 Task: Add Arrowhead Water Spring to the cart.
Action: Mouse moved to (47, 124)
Screenshot: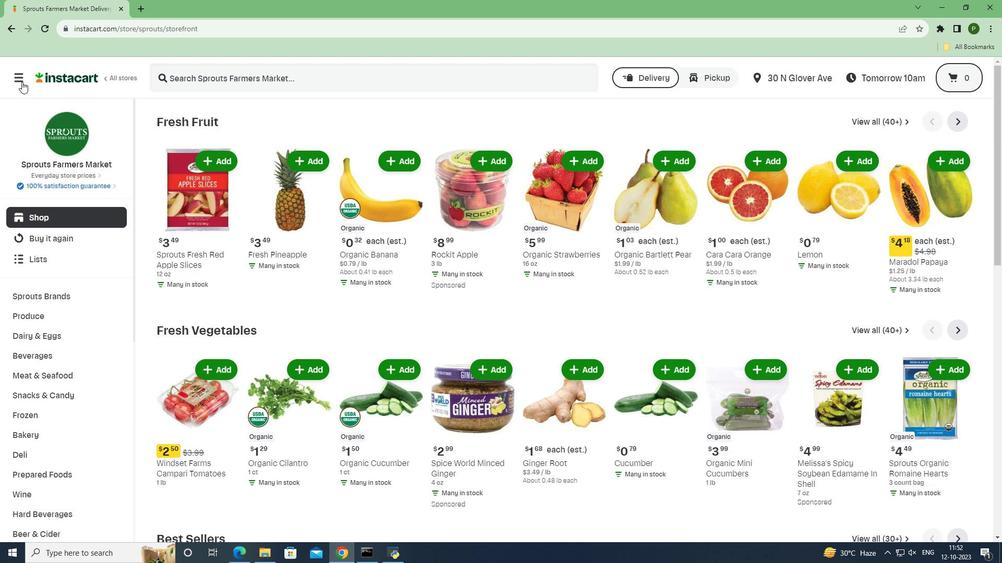 
Action: Mouse pressed left at (47, 124)
Screenshot: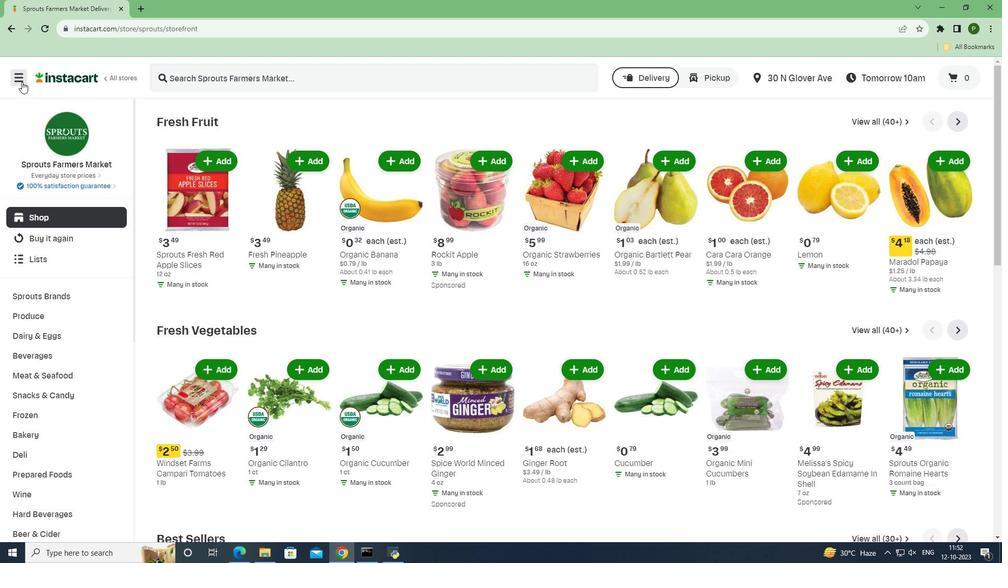 
Action: Mouse moved to (60, 281)
Screenshot: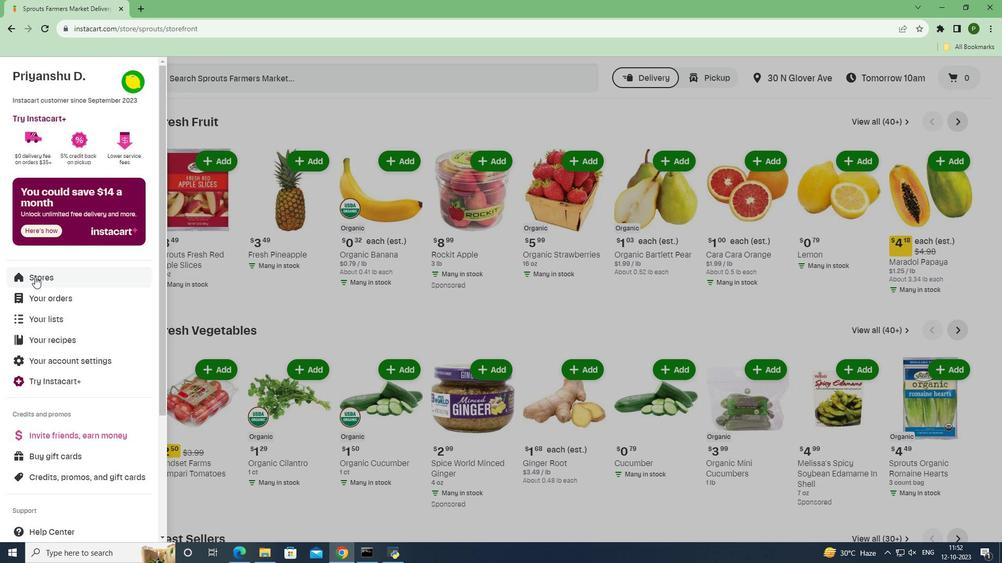 
Action: Mouse pressed left at (60, 281)
Screenshot: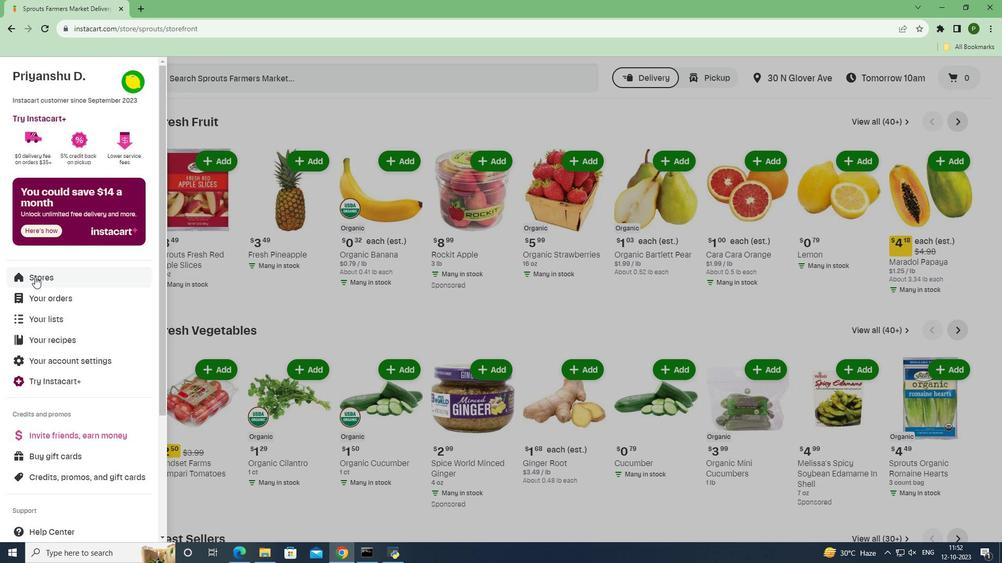 
Action: Mouse moved to (279, 154)
Screenshot: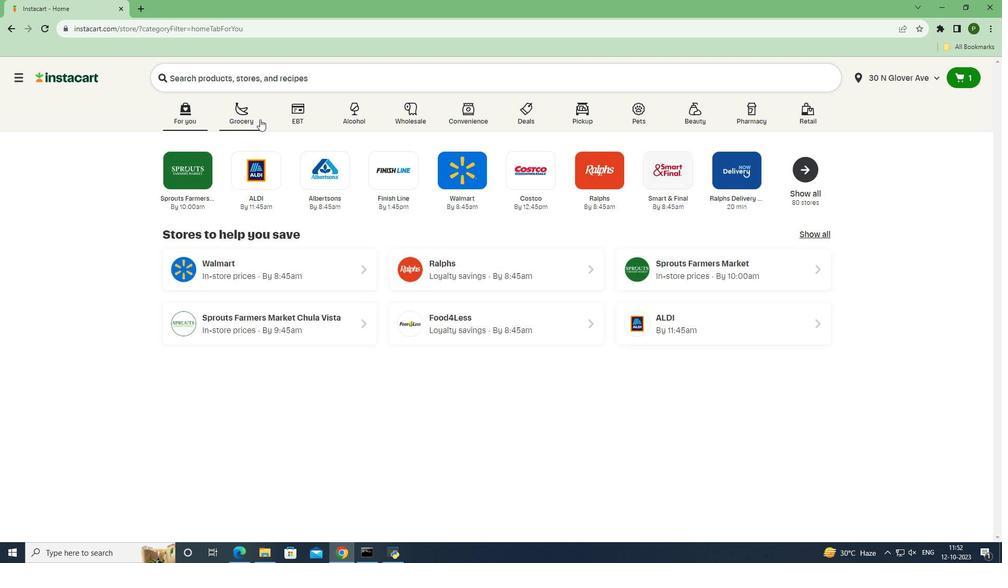 
Action: Mouse pressed left at (279, 154)
Screenshot: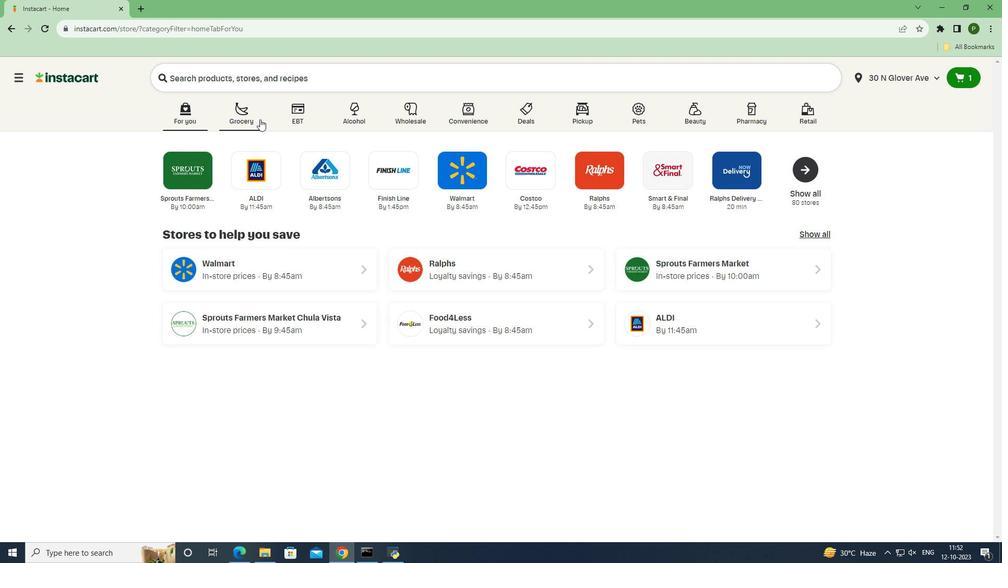 
Action: Mouse moved to (431, 240)
Screenshot: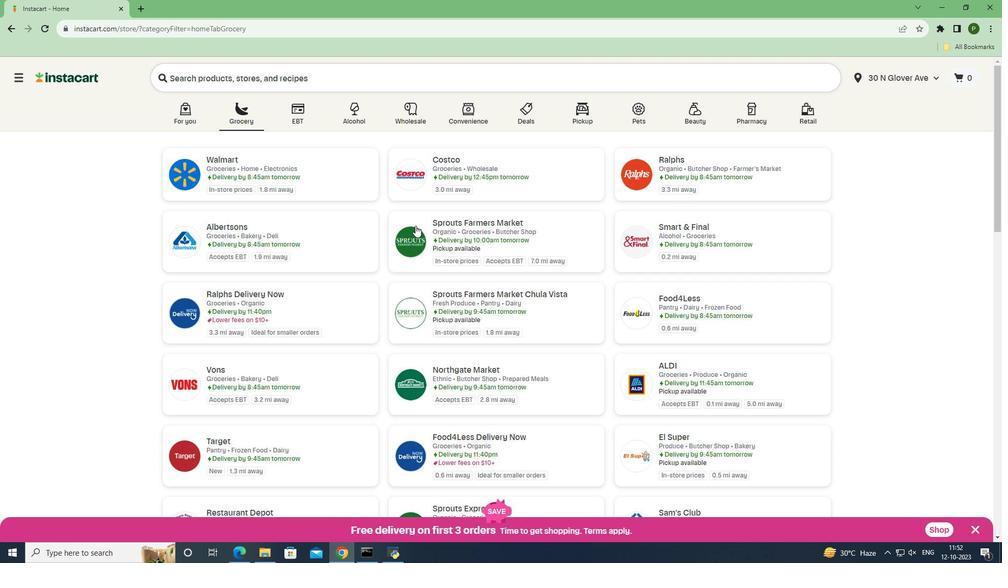 
Action: Mouse pressed left at (431, 240)
Screenshot: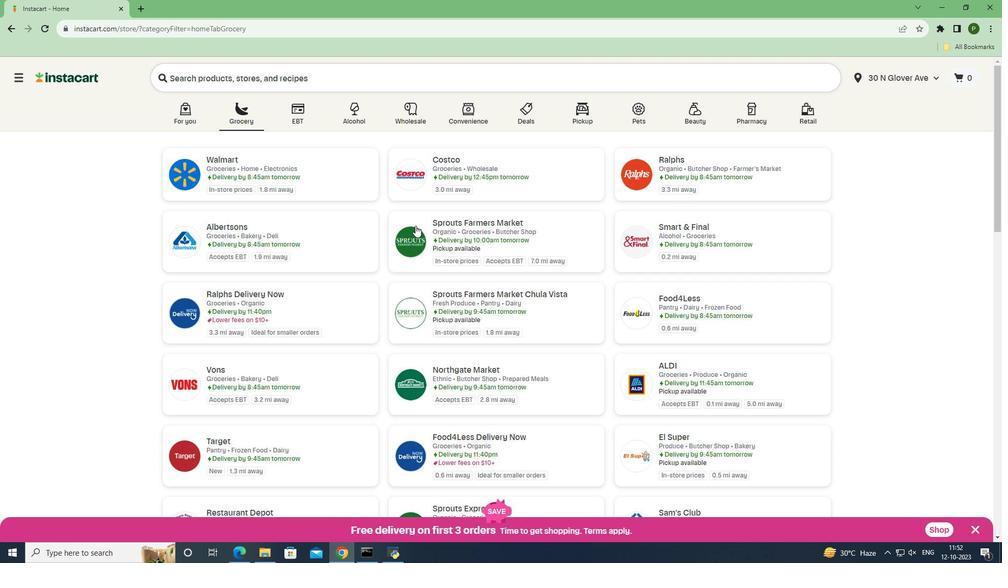 
Action: Mouse moved to (118, 348)
Screenshot: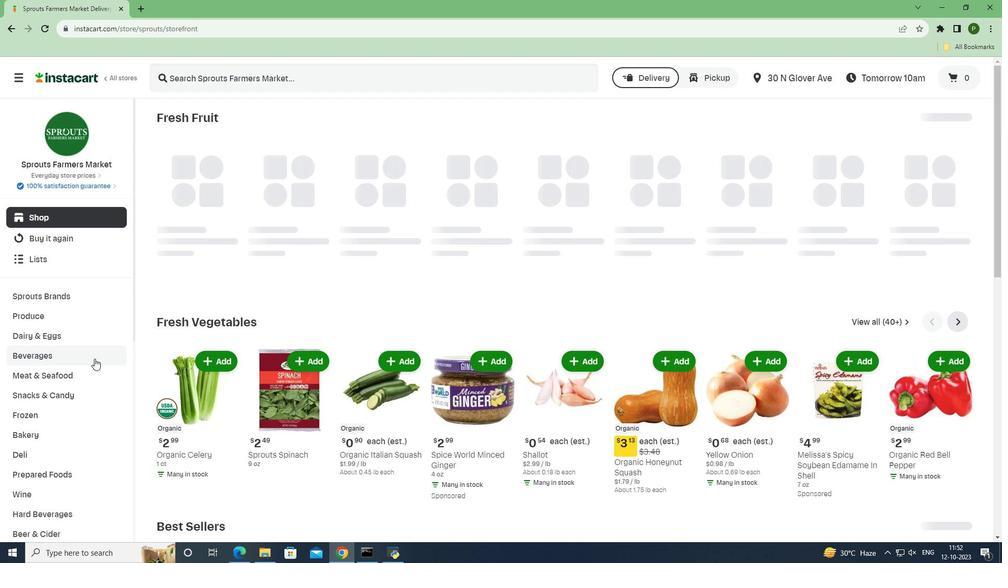 
Action: Mouse pressed left at (118, 348)
Screenshot: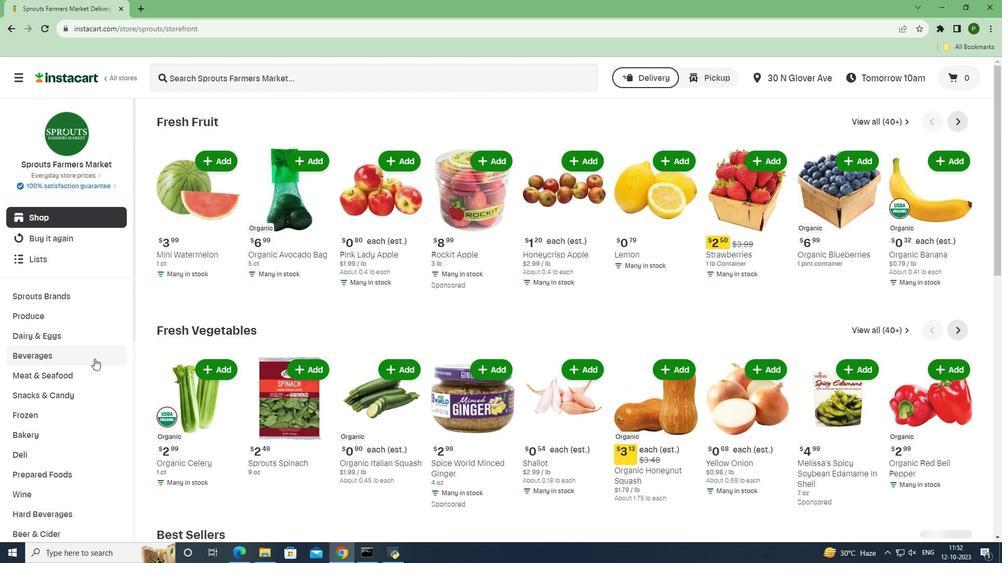 
Action: Mouse moved to (451, 173)
Screenshot: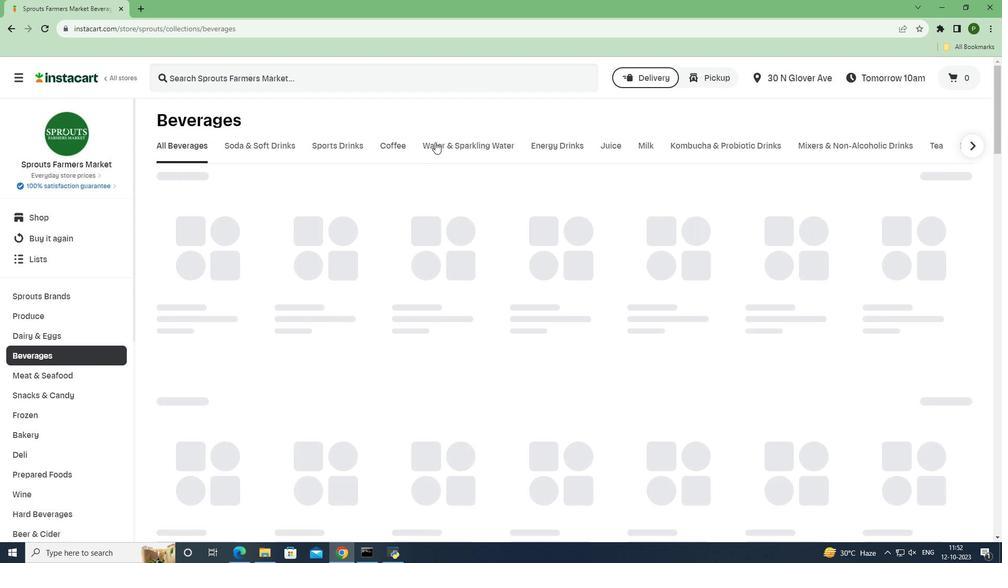 
Action: Mouse pressed left at (451, 173)
Screenshot: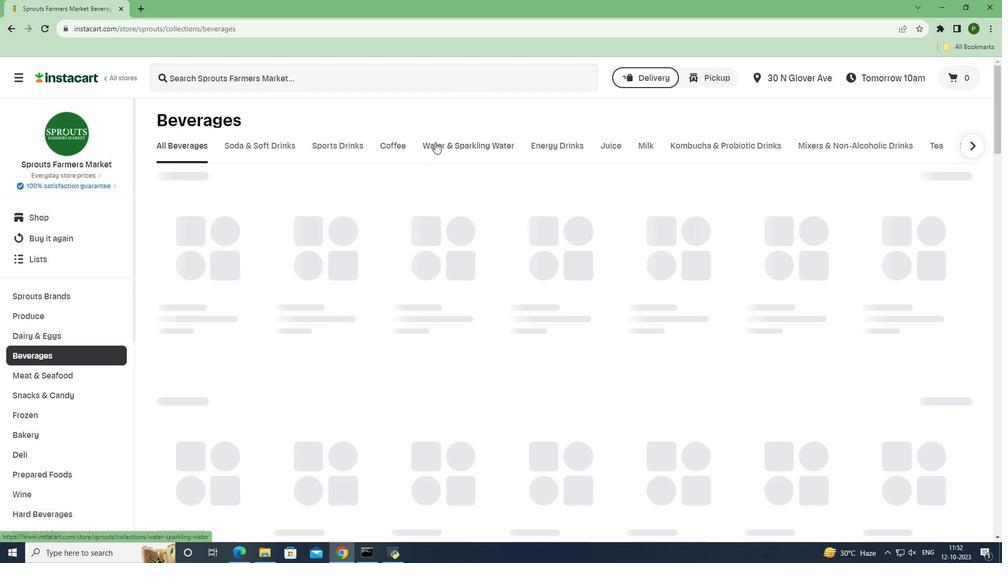 
Action: Mouse moved to (271, 120)
Screenshot: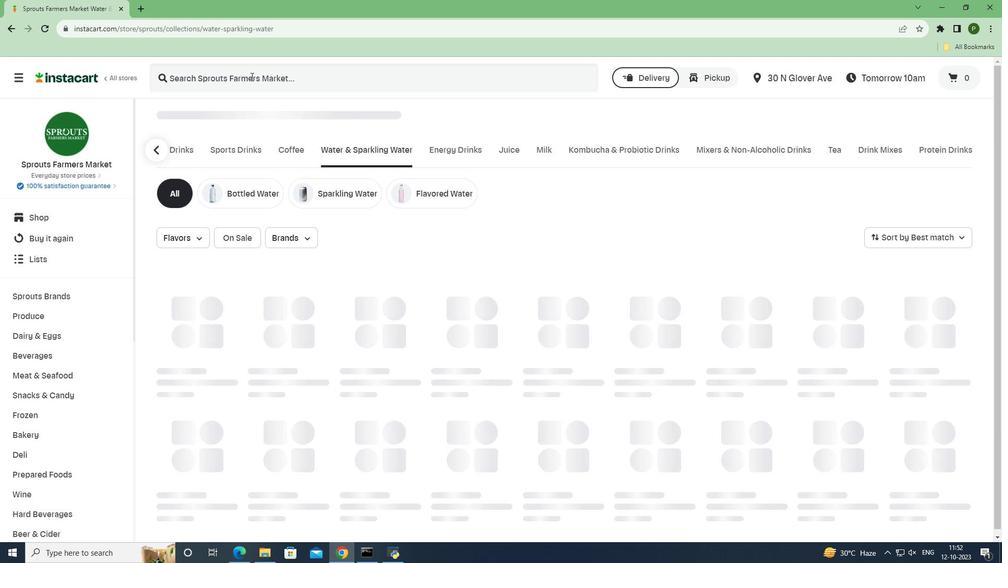 
Action: Mouse pressed left at (271, 120)
Screenshot: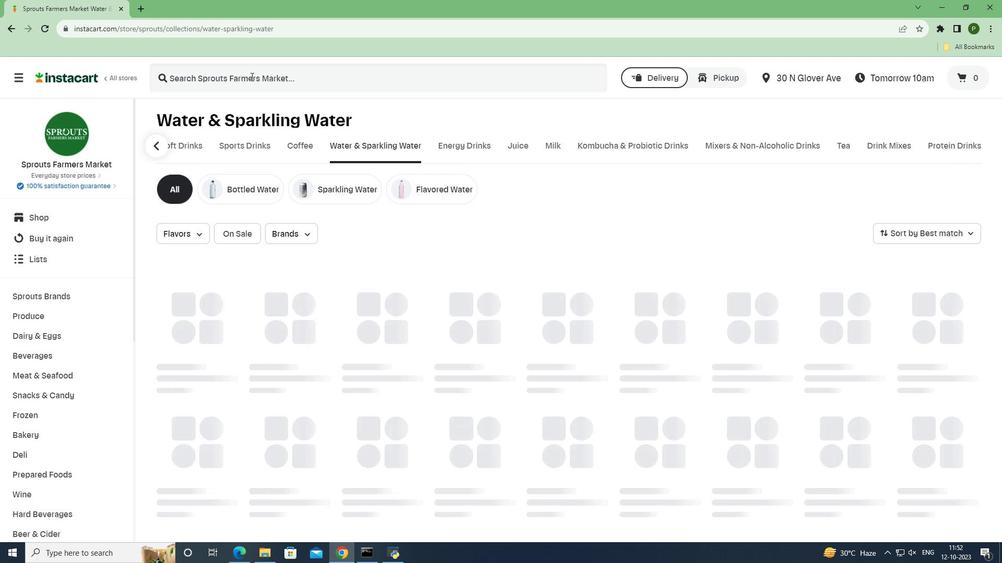 
Action: Key pressed <Key.caps_lock><Key.caps_lock>a<Key.caps_lock>RROWHEAD<Key.space><Key.caps_lock>w<Key.caps_lock>ATER<Key.space><Key.caps_lock>s<Key.caps_lock>PRNG<Key.space><Key.caps_lock><Key.enter>
Screenshot: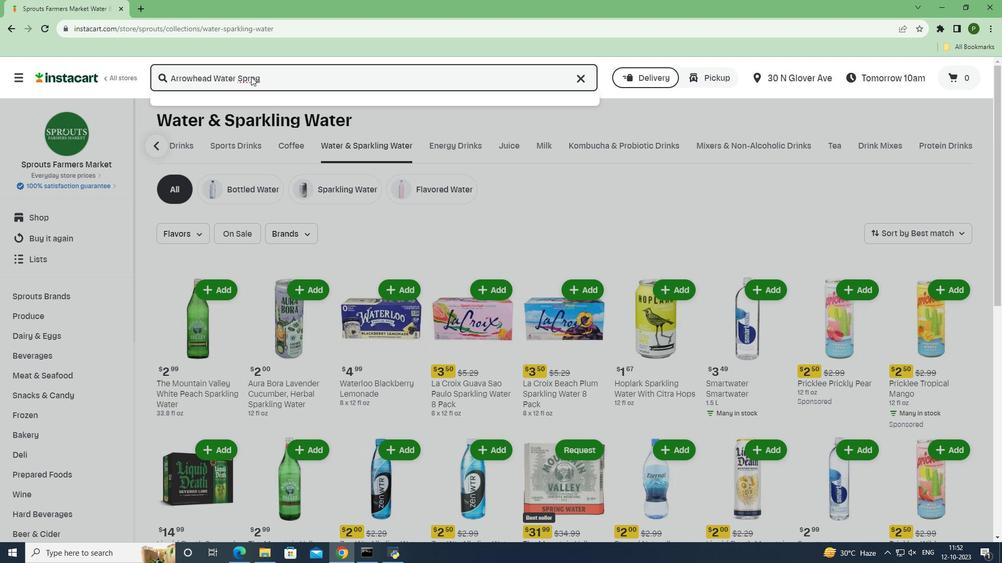 
Action: Mouse moved to (310, 206)
Screenshot: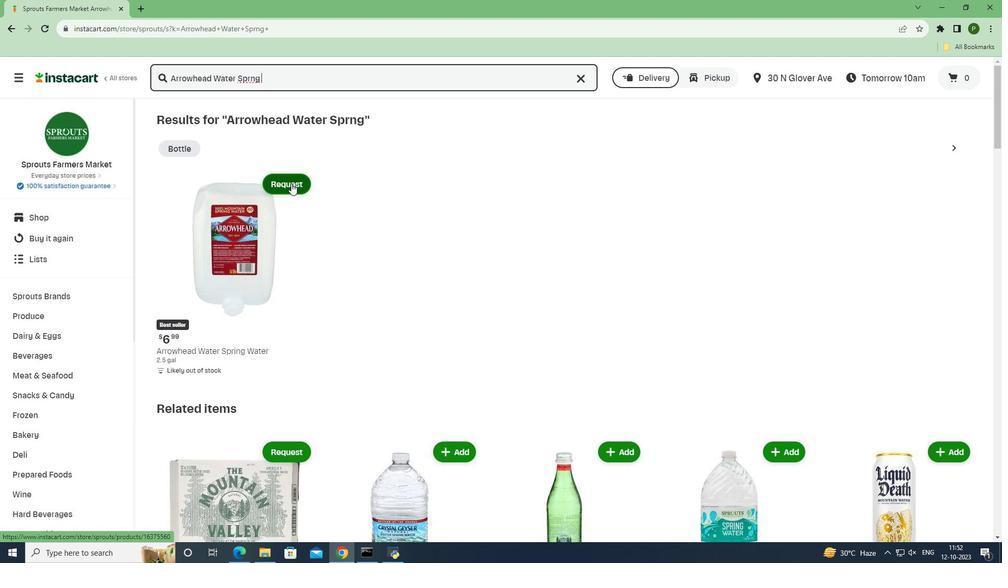 
Action: Mouse pressed left at (310, 206)
Screenshot: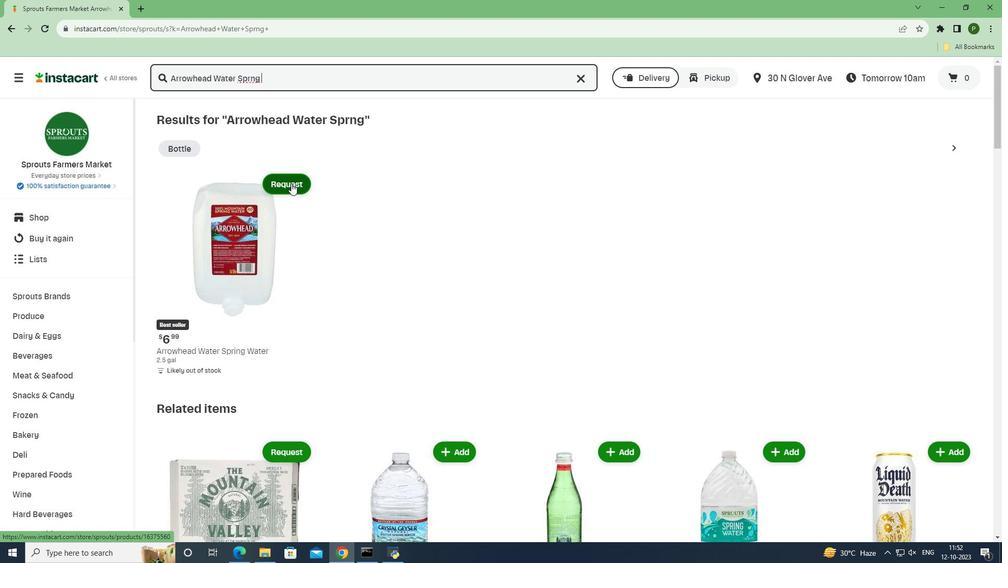 
Action: Mouse moved to (492, 410)
Screenshot: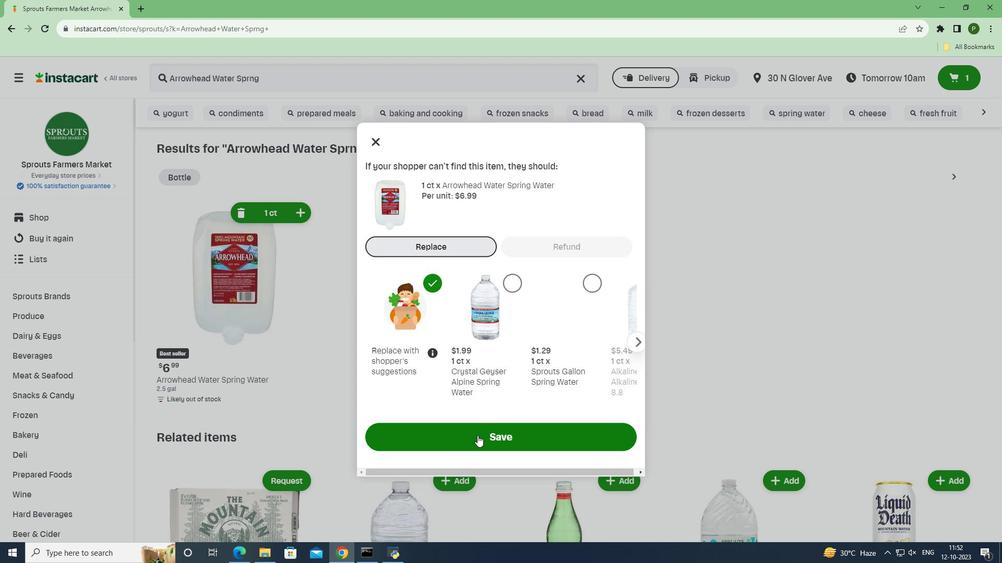 
Action: Mouse pressed left at (492, 410)
Screenshot: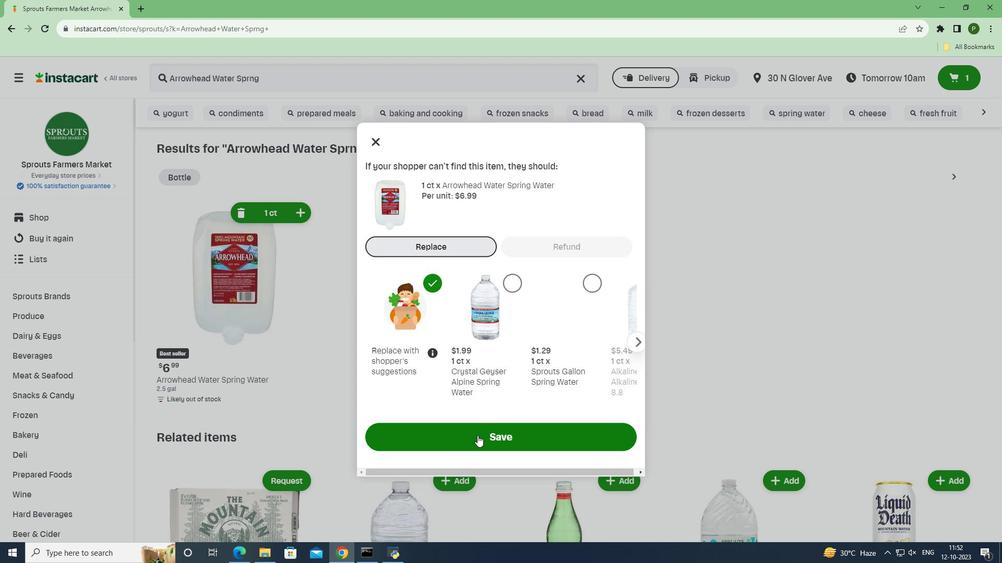 
Action: Mouse moved to (480, 397)
Screenshot: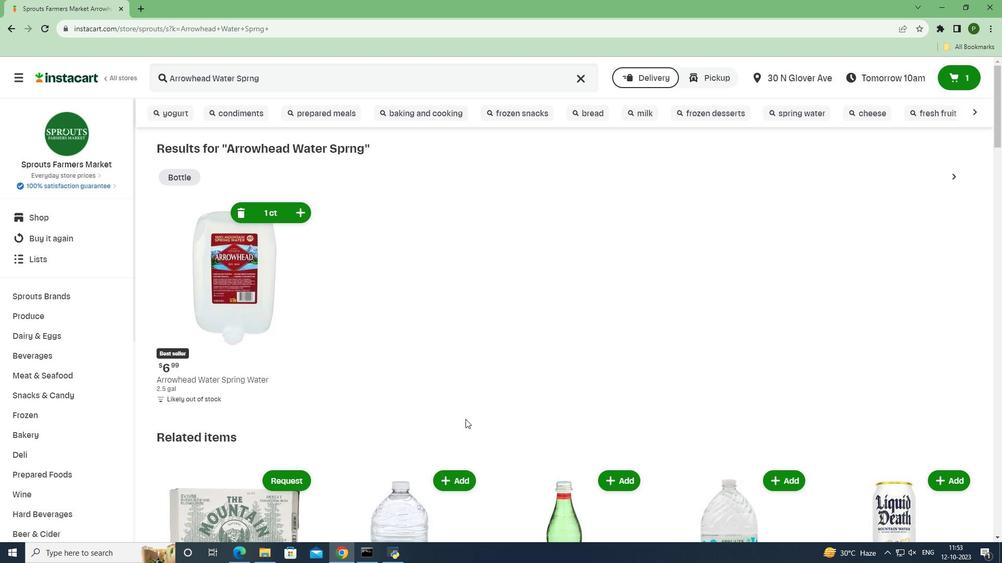 
